 Task: Create a due date automation trigger when advanced on, on the wednesday after a card is due add fields without custom field "Resume" set to a date not in this month at 11:00 AM.
Action: Mouse moved to (939, 71)
Screenshot: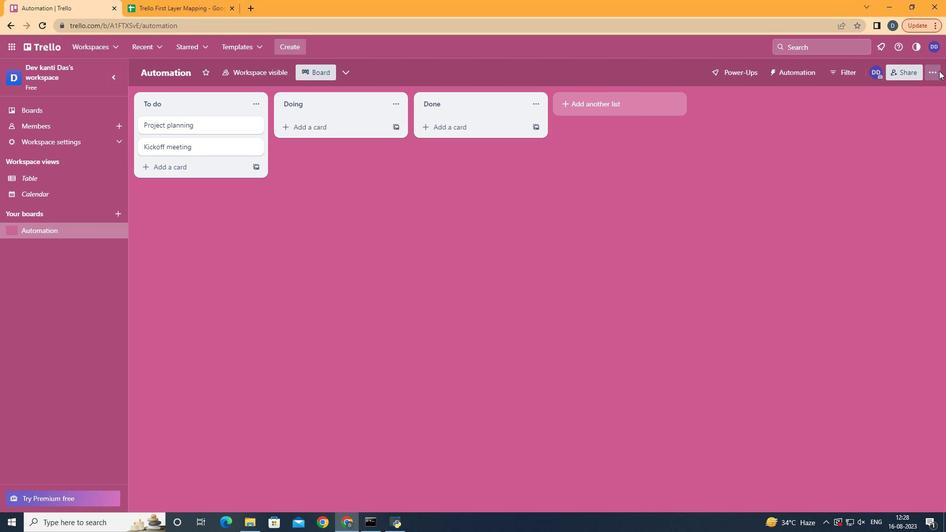 
Action: Mouse pressed left at (939, 71)
Screenshot: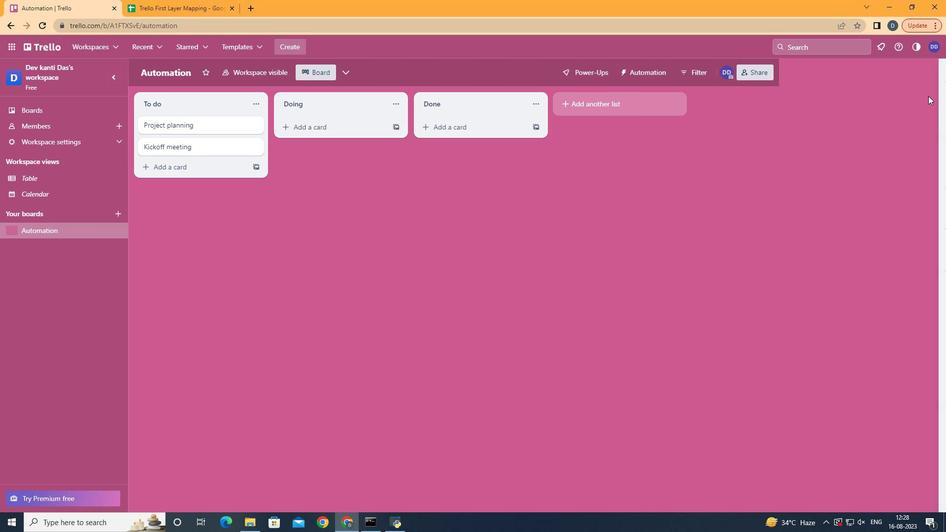 
Action: Mouse moved to (881, 203)
Screenshot: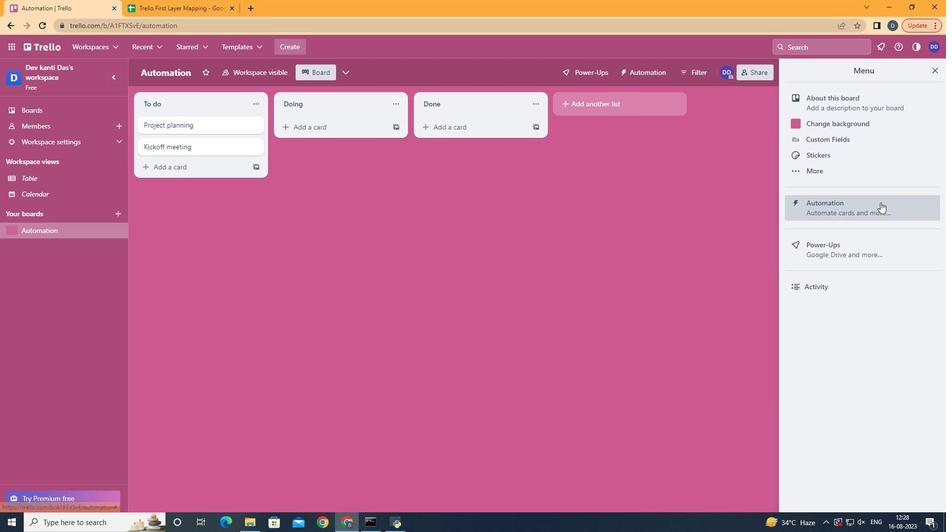 
Action: Mouse pressed left at (881, 203)
Screenshot: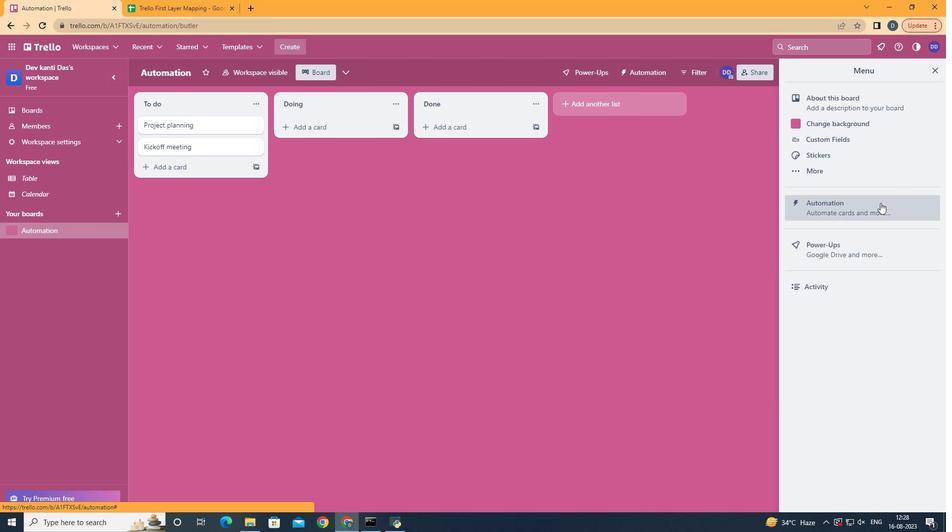
Action: Mouse moved to (206, 199)
Screenshot: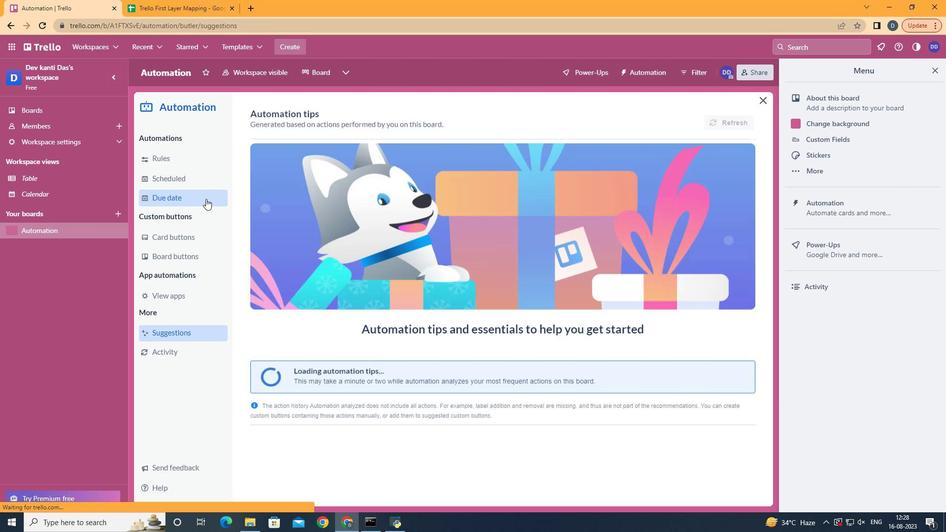 
Action: Mouse pressed left at (206, 199)
Screenshot: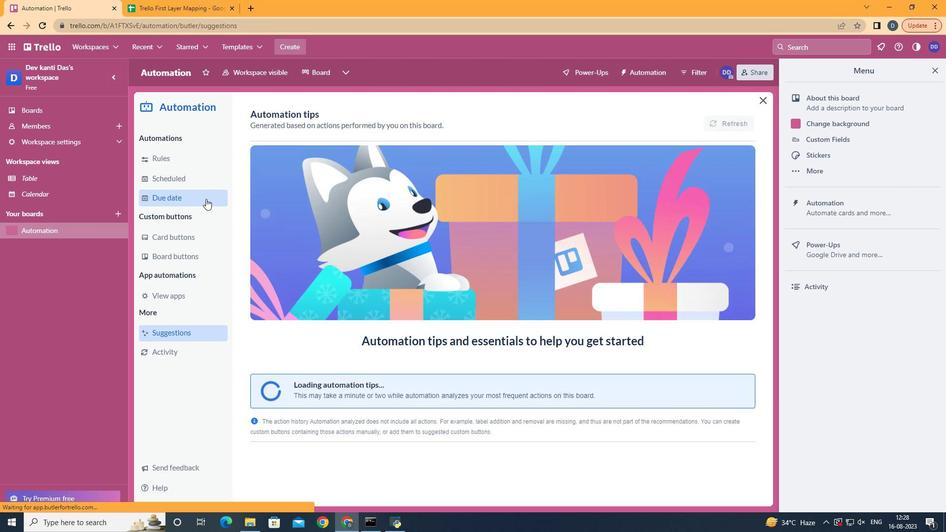 
Action: Mouse moved to (694, 119)
Screenshot: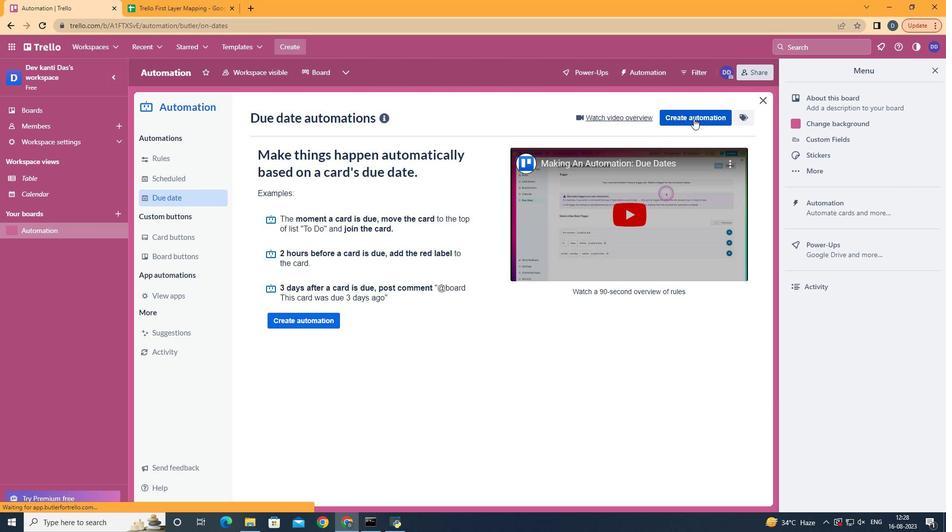 
Action: Mouse pressed left at (694, 119)
Screenshot: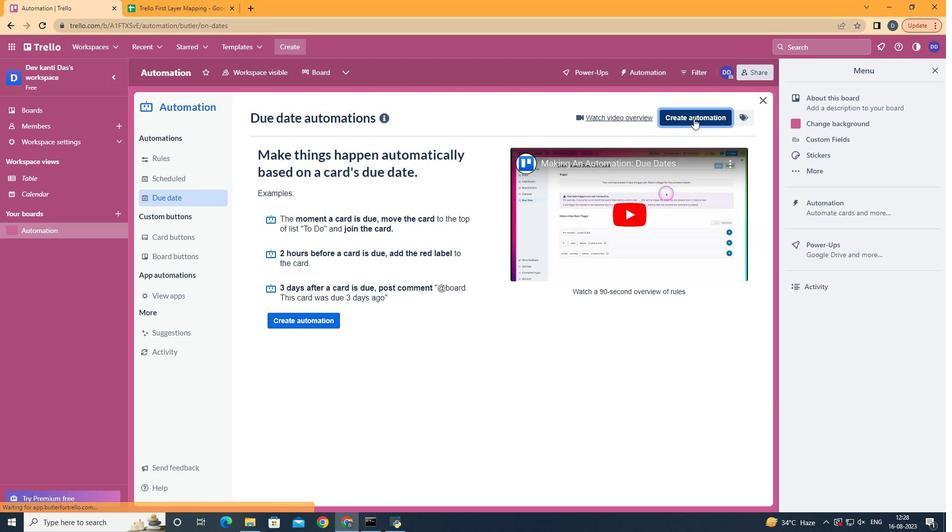 
Action: Mouse moved to (509, 213)
Screenshot: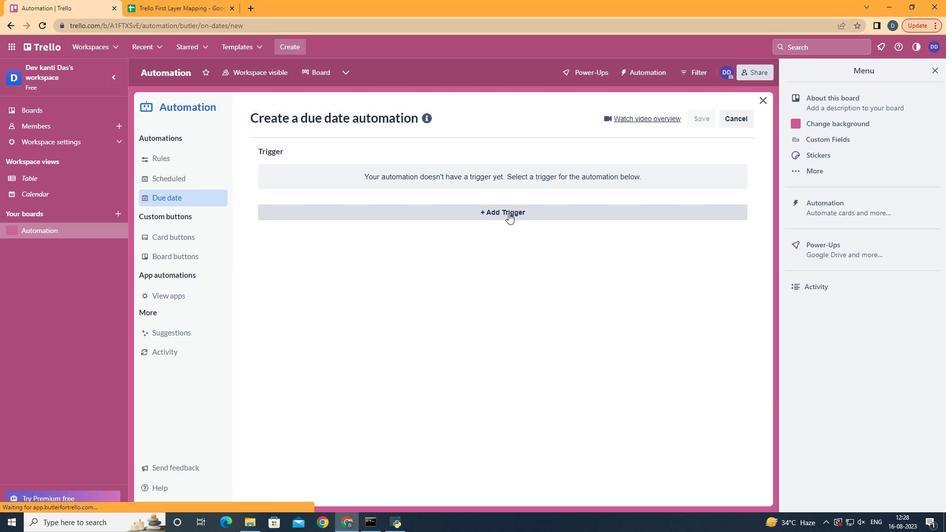
Action: Mouse pressed left at (509, 213)
Screenshot: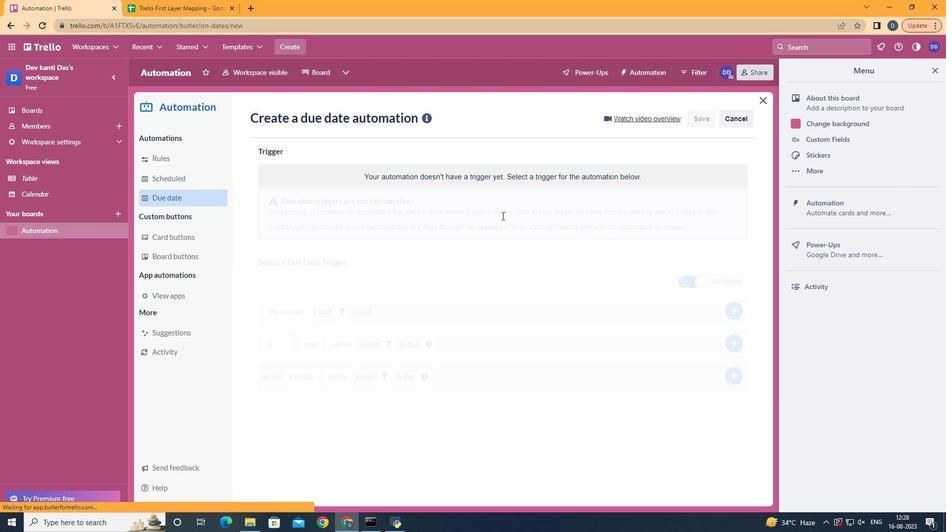 
Action: Mouse moved to (334, 294)
Screenshot: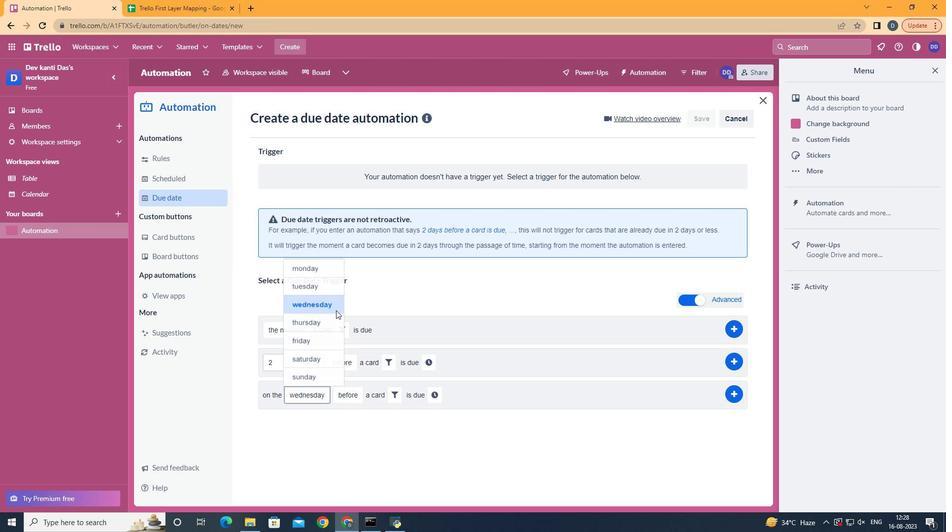 
Action: Mouse pressed left at (334, 294)
Screenshot: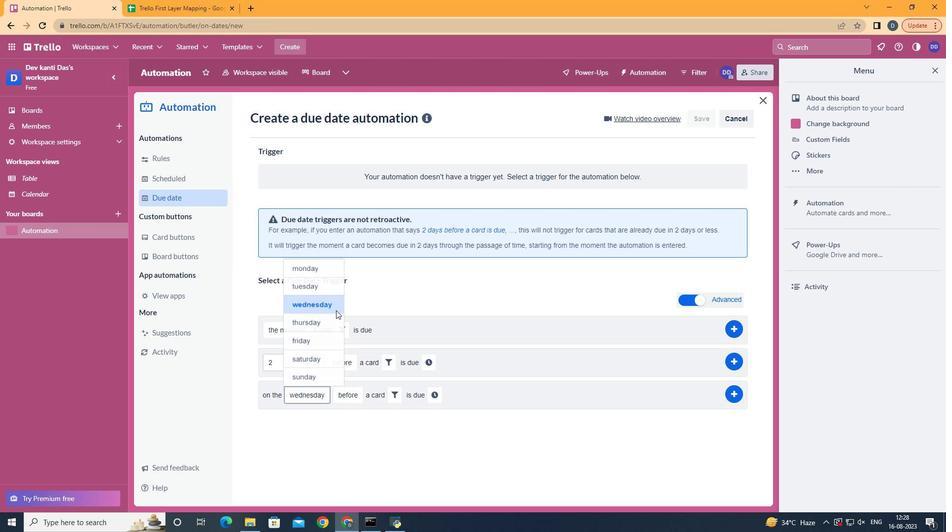 
Action: Mouse moved to (363, 431)
Screenshot: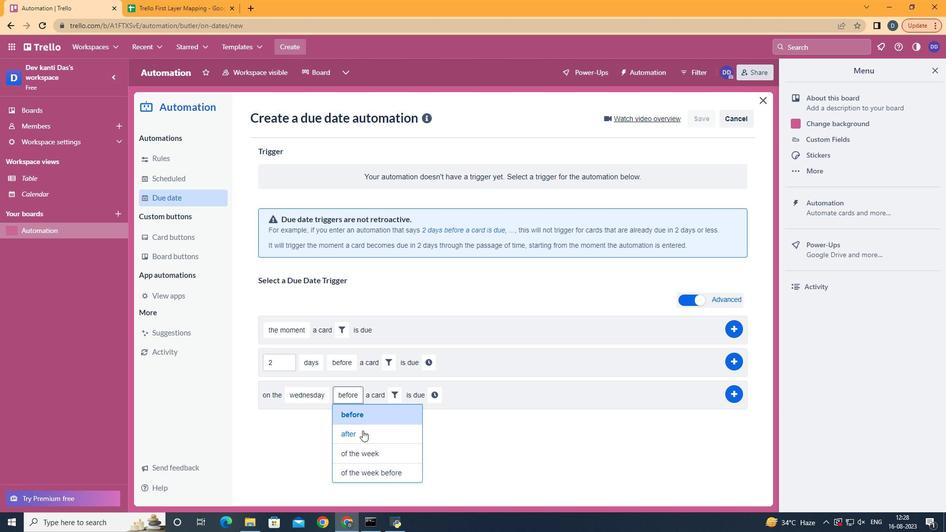 
Action: Mouse pressed left at (363, 431)
Screenshot: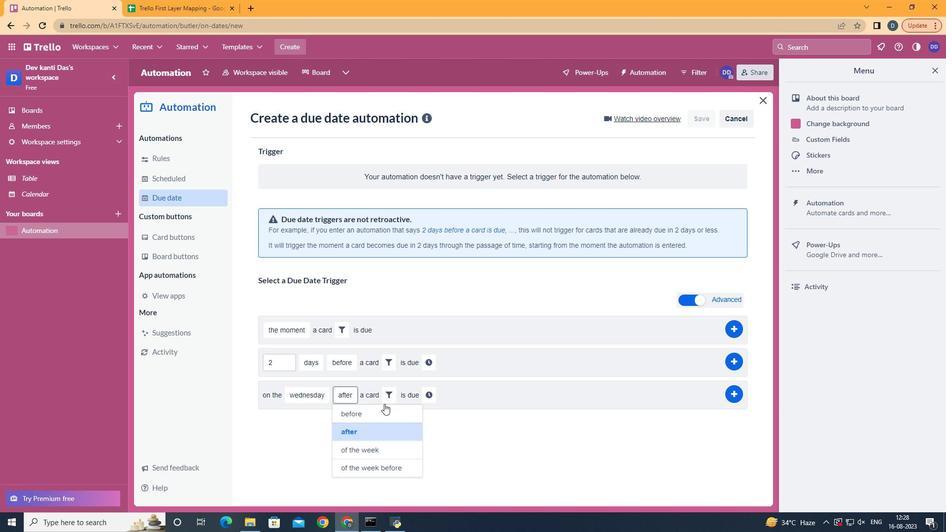 
Action: Mouse moved to (384, 400)
Screenshot: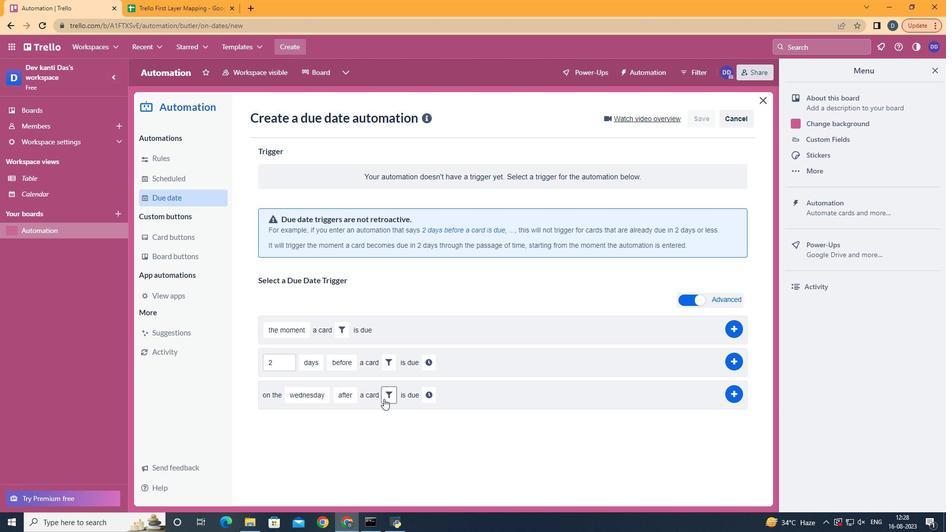 
Action: Mouse pressed left at (384, 400)
Screenshot: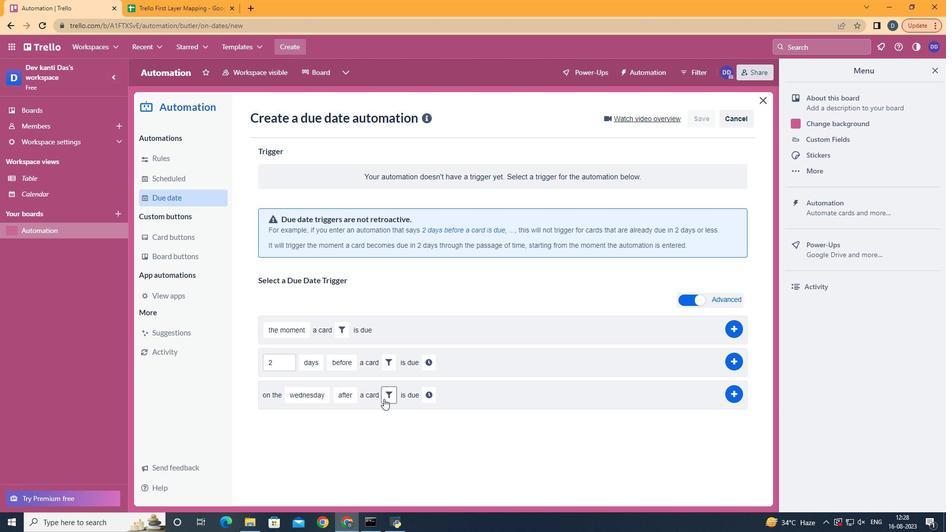 
Action: Mouse moved to (560, 422)
Screenshot: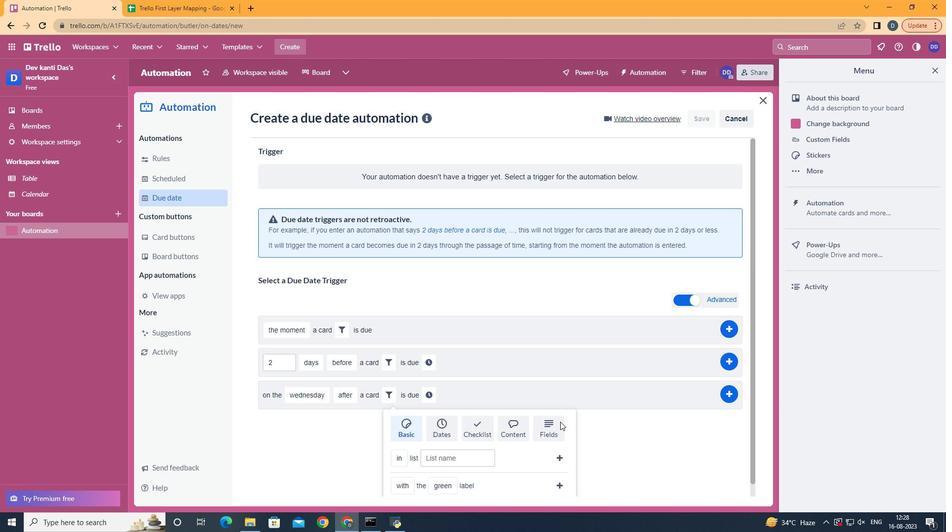 
Action: Mouse pressed left at (560, 422)
Screenshot: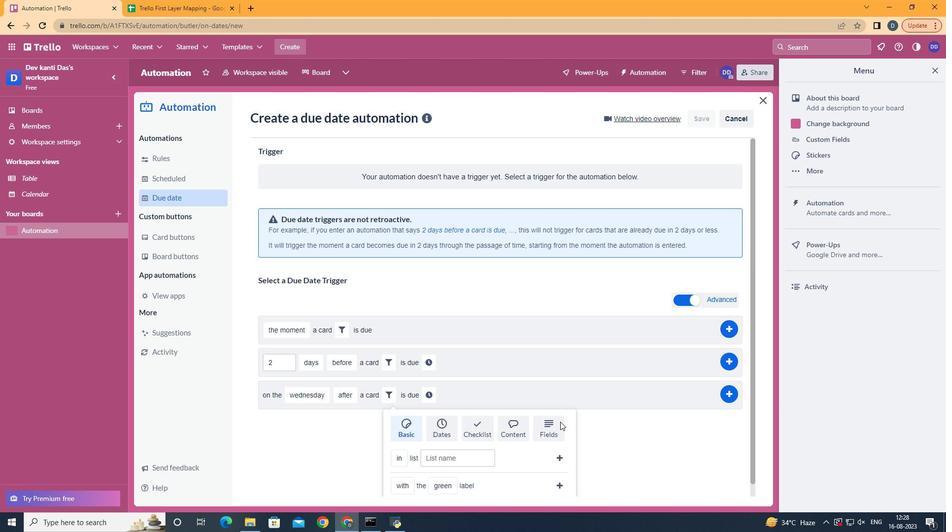 
Action: Mouse scrolled (560, 421) with delta (0, 0)
Screenshot: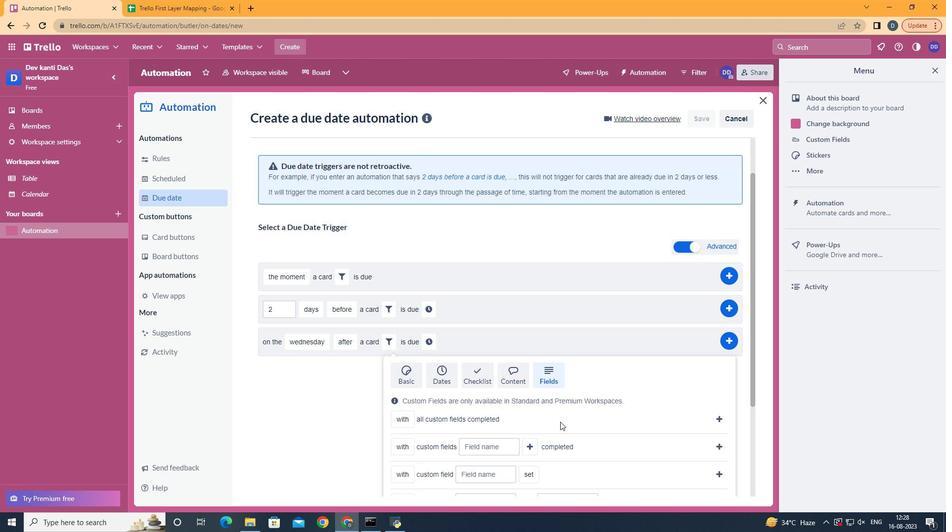 
Action: Mouse scrolled (560, 421) with delta (0, 0)
Screenshot: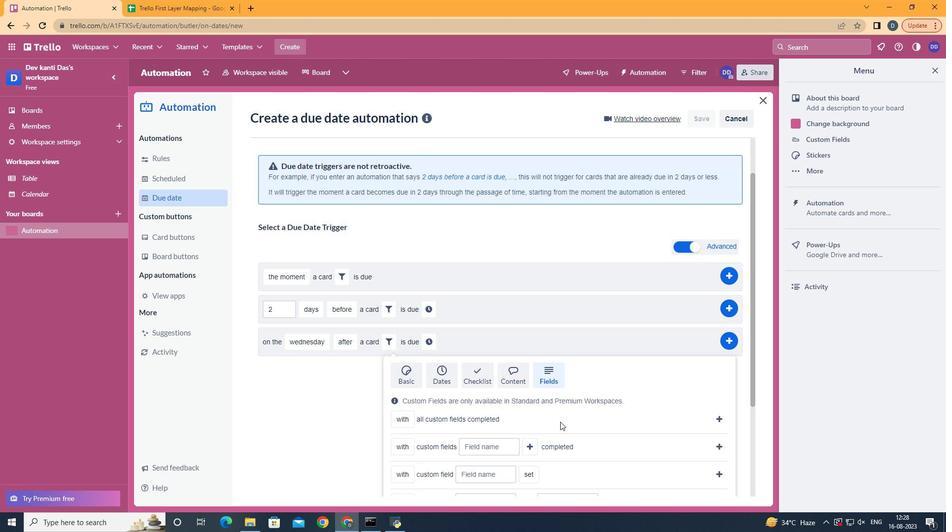 
Action: Mouse scrolled (560, 421) with delta (0, 0)
Screenshot: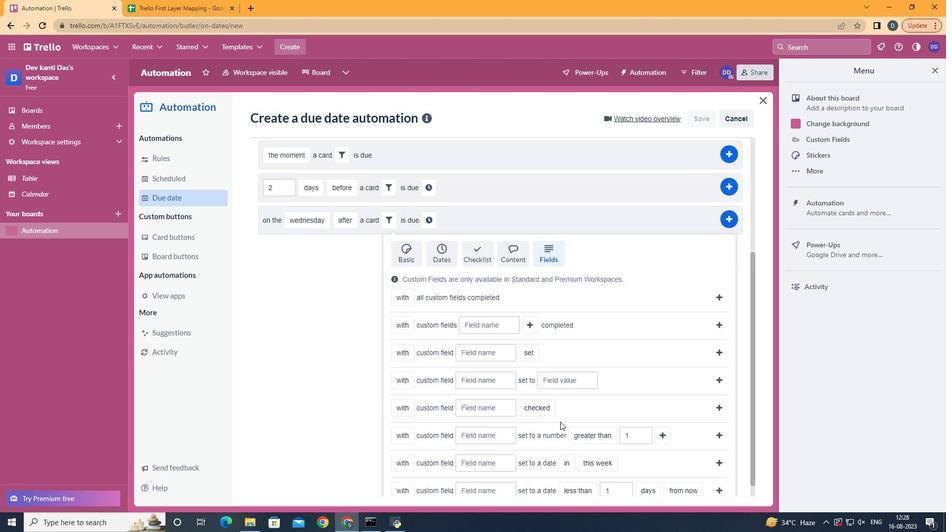 
Action: Mouse scrolled (560, 421) with delta (0, 0)
Screenshot: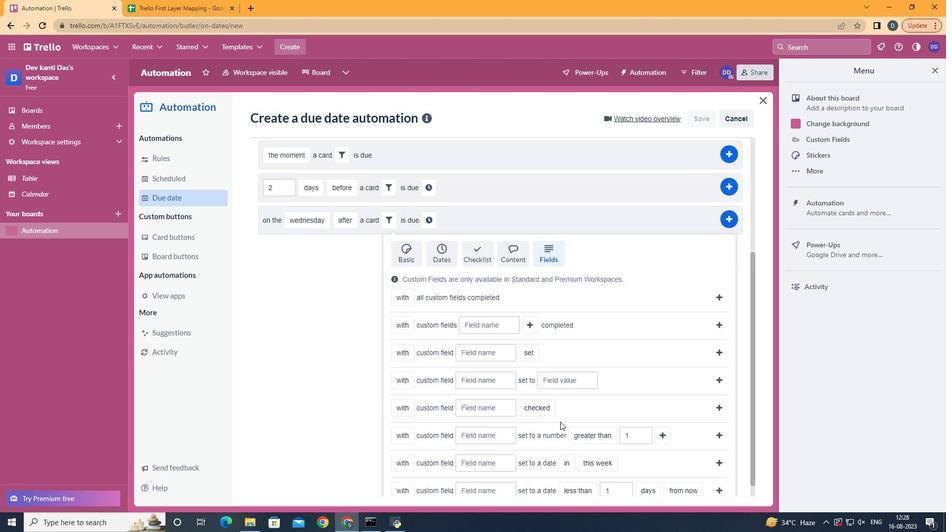 
Action: Mouse scrolled (560, 421) with delta (0, 0)
Screenshot: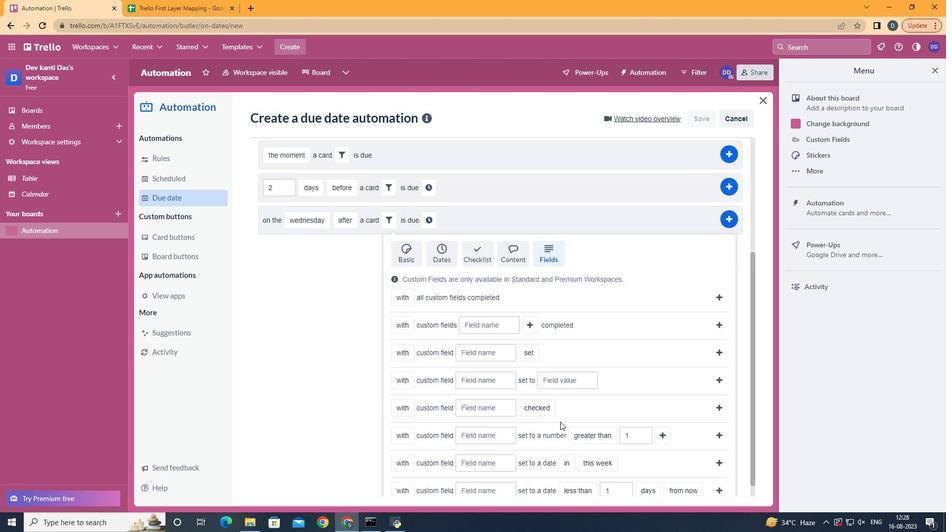 
Action: Mouse moved to (419, 482)
Screenshot: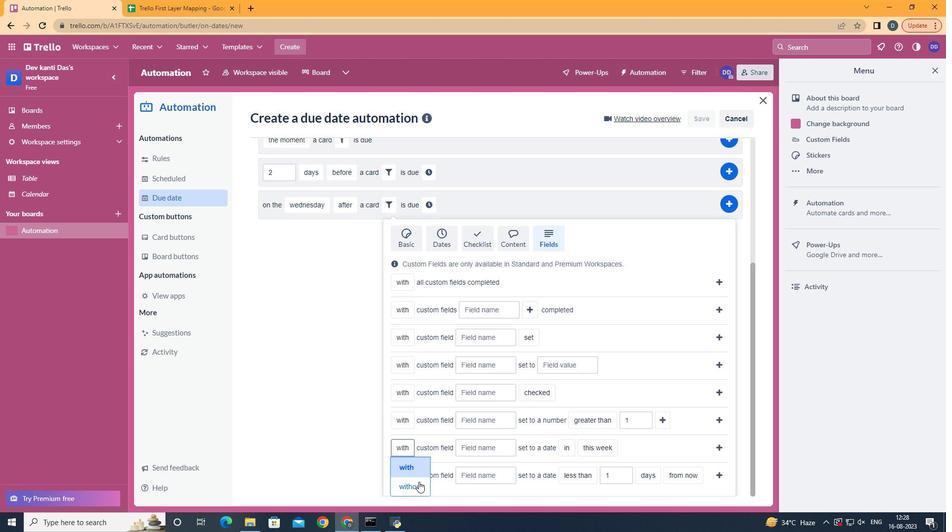 
Action: Mouse pressed left at (419, 482)
Screenshot: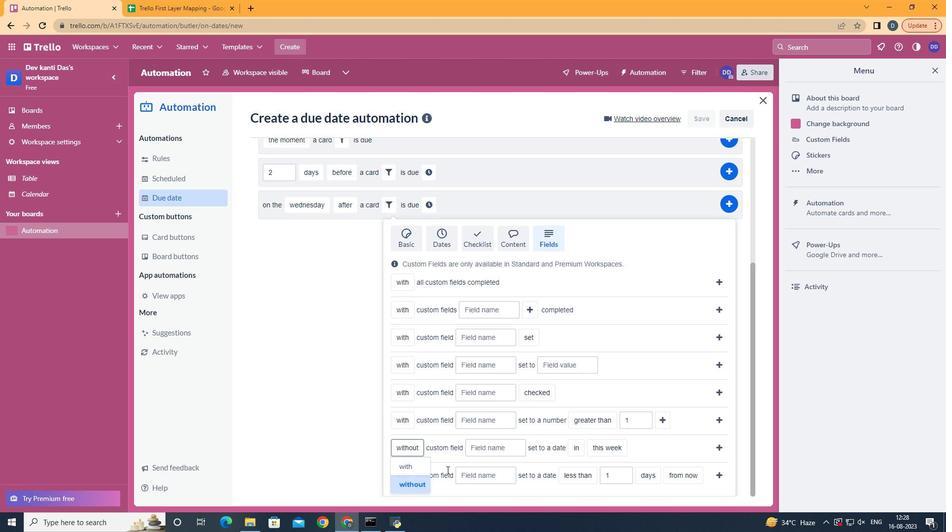 
Action: Mouse moved to (492, 446)
Screenshot: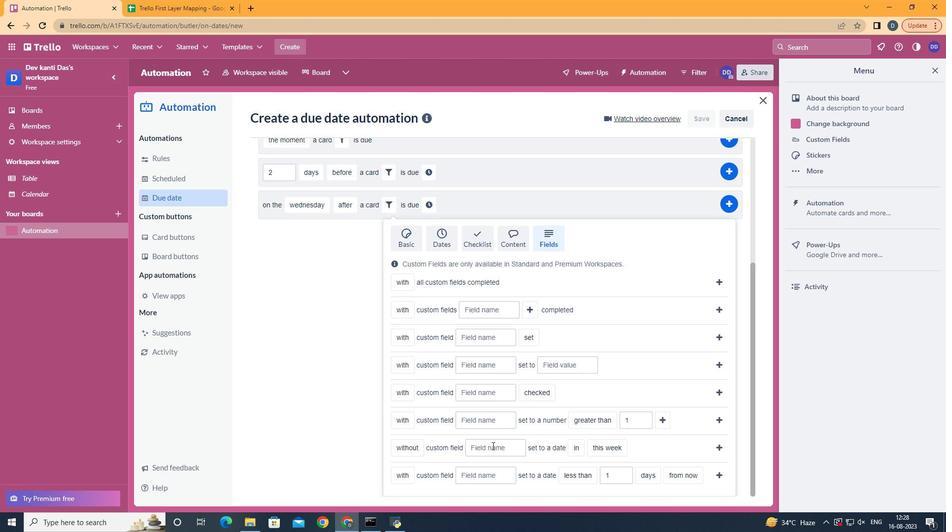 
Action: Mouse pressed left at (492, 446)
Screenshot: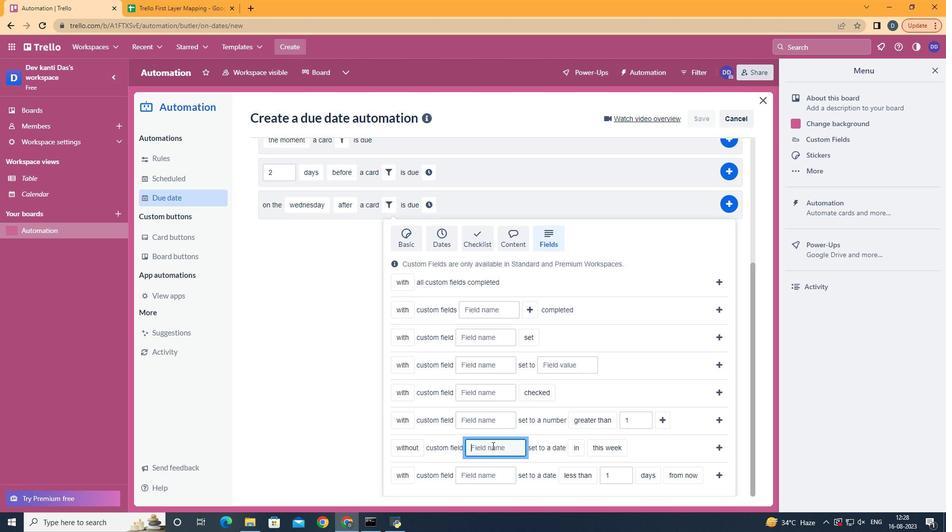 
Action: Key pressed <Key.shift><Key.shift><Key.shift>Resume
Screenshot: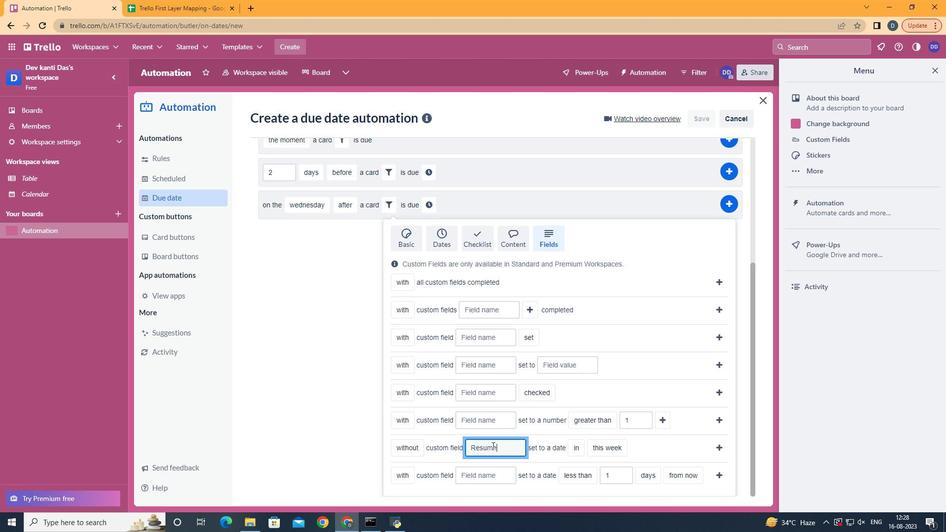 
Action: Mouse moved to (580, 484)
Screenshot: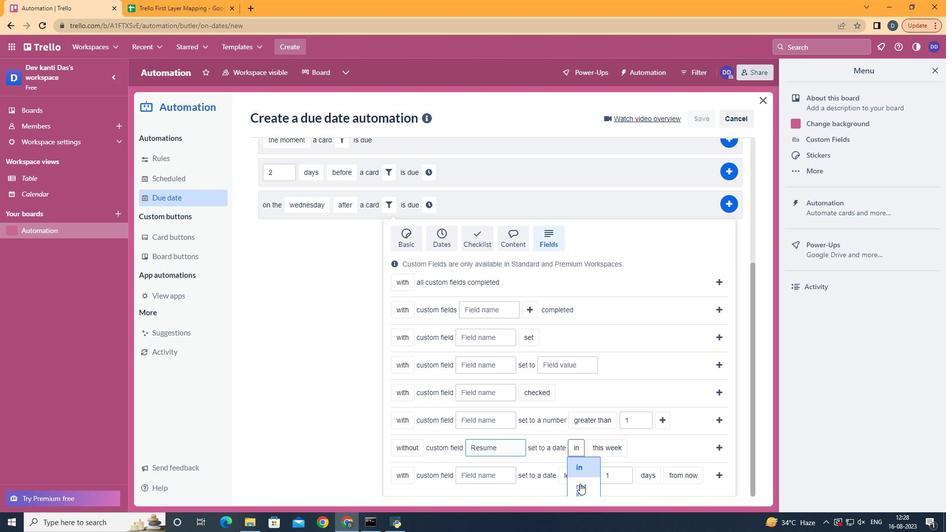 
Action: Mouse pressed left at (580, 484)
Screenshot: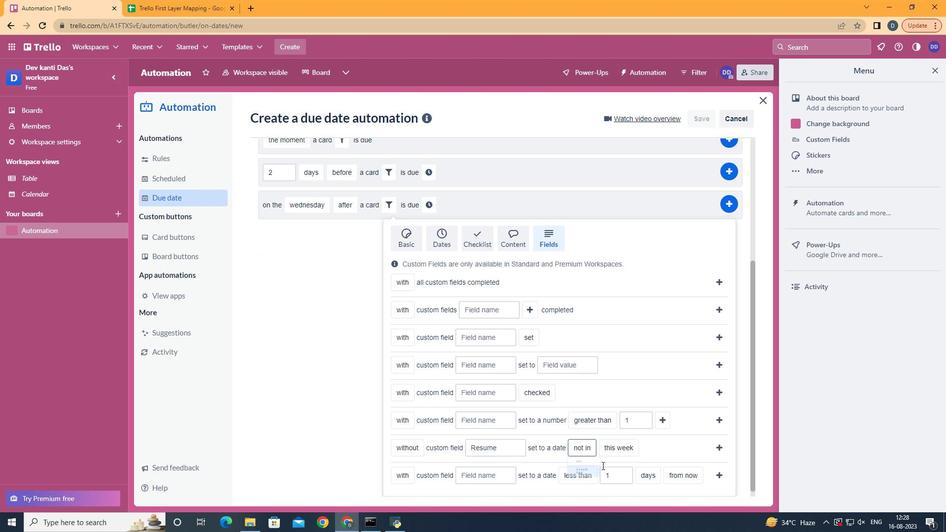 
Action: Mouse moved to (630, 484)
Screenshot: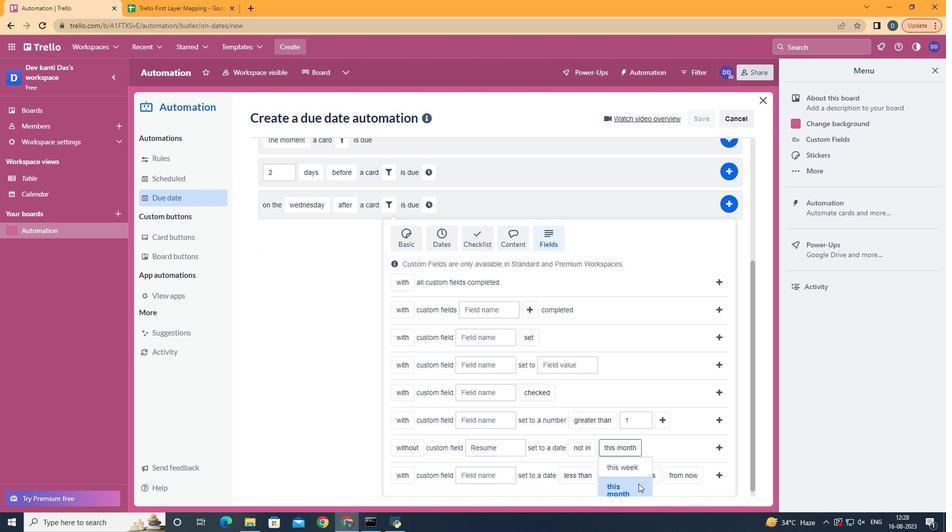 
Action: Mouse pressed left at (630, 484)
Screenshot: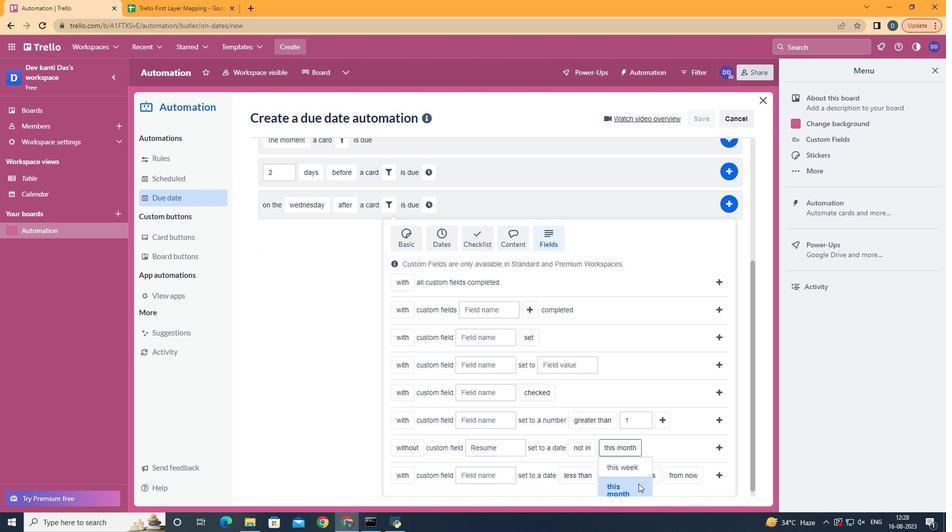 
Action: Mouse moved to (716, 446)
Screenshot: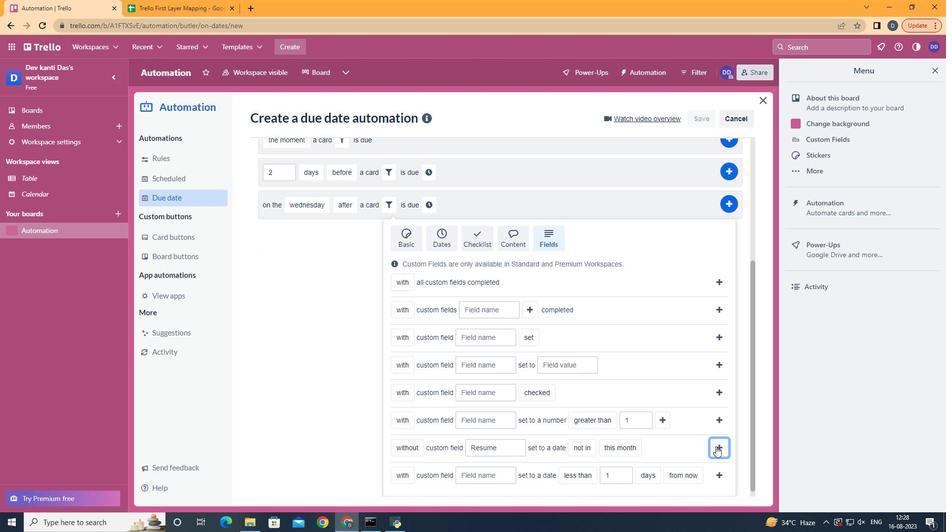 
Action: Mouse pressed left at (716, 446)
Screenshot: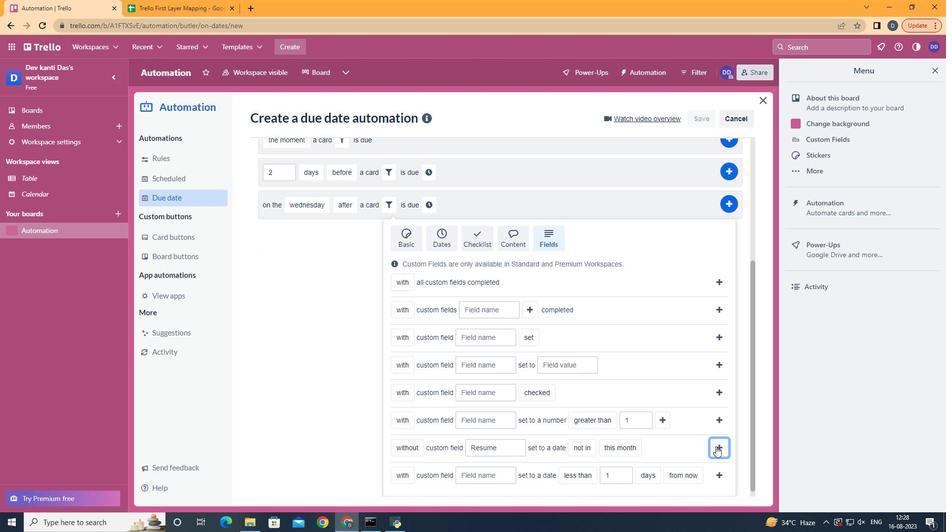 
Action: Mouse moved to (634, 394)
Screenshot: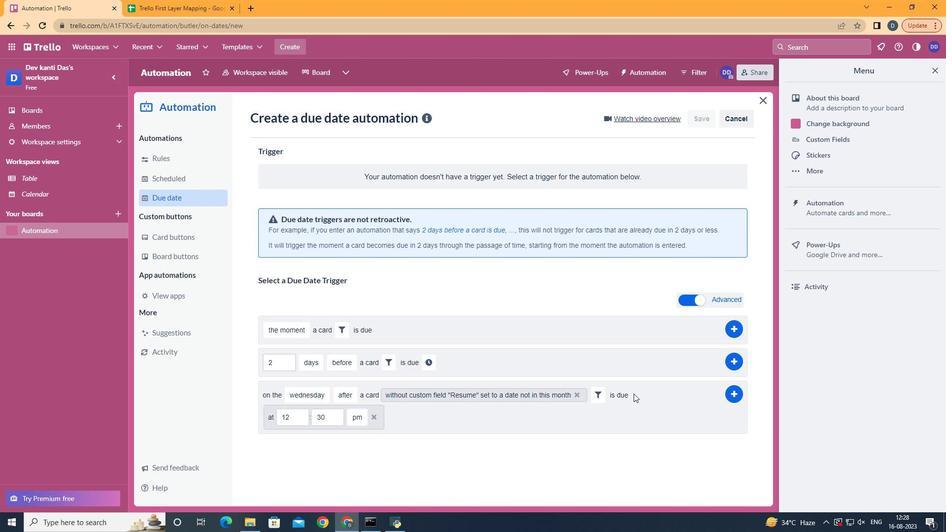 
Action: Mouse pressed left at (634, 394)
Screenshot: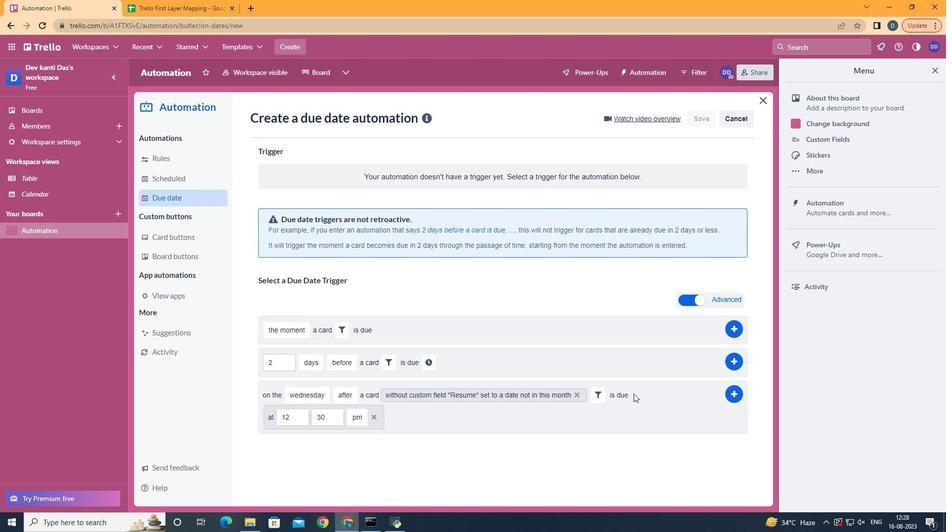 
Action: Mouse moved to (299, 415)
Screenshot: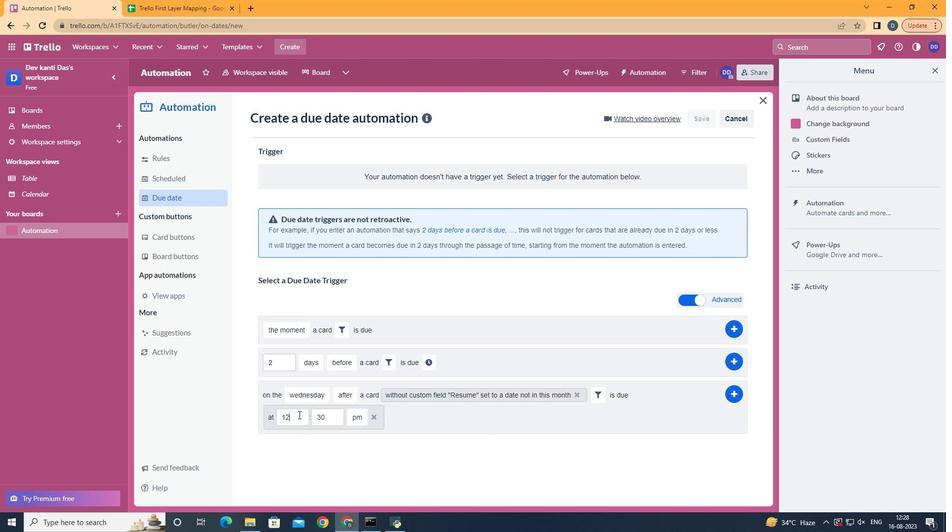 
Action: Mouse pressed left at (299, 415)
Screenshot: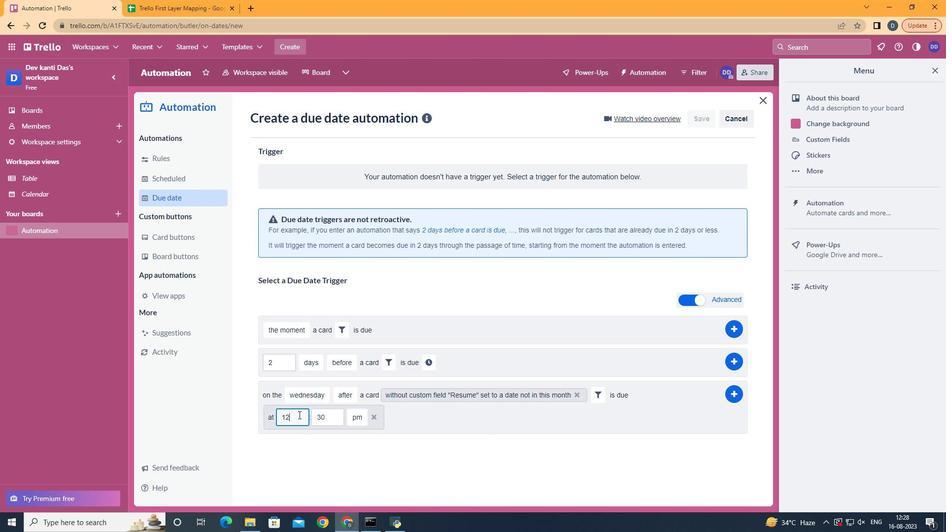 
Action: Mouse moved to (298, 415)
Screenshot: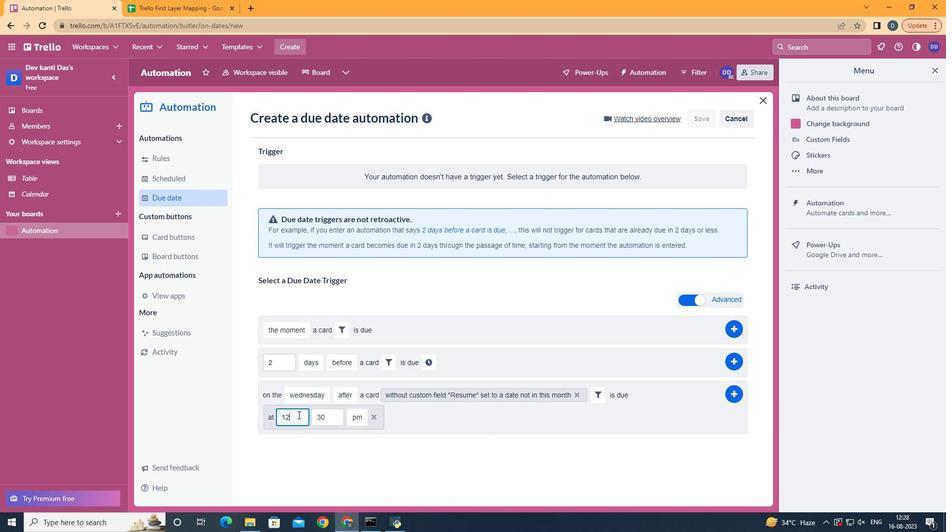 
Action: Key pressed <Key.backspace>1
Screenshot: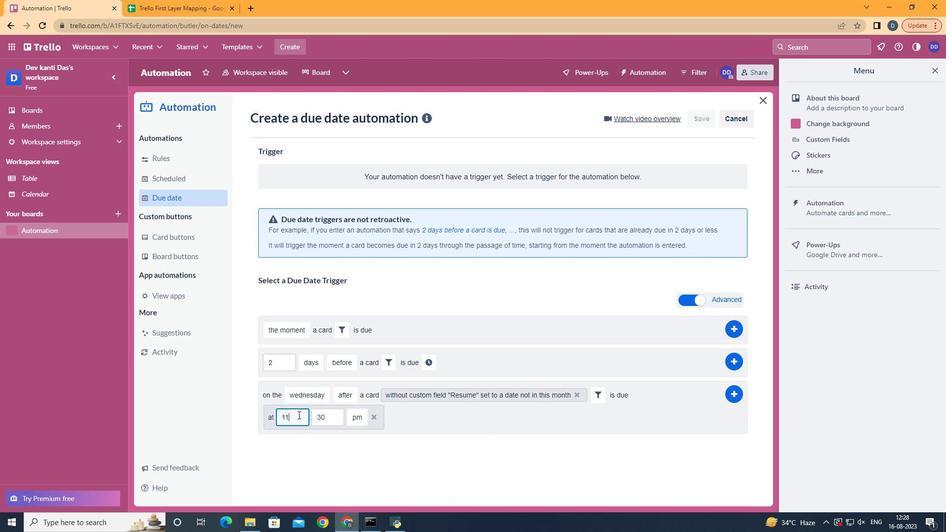 
Action: Mouse moved to (330, 427)
Screenshot: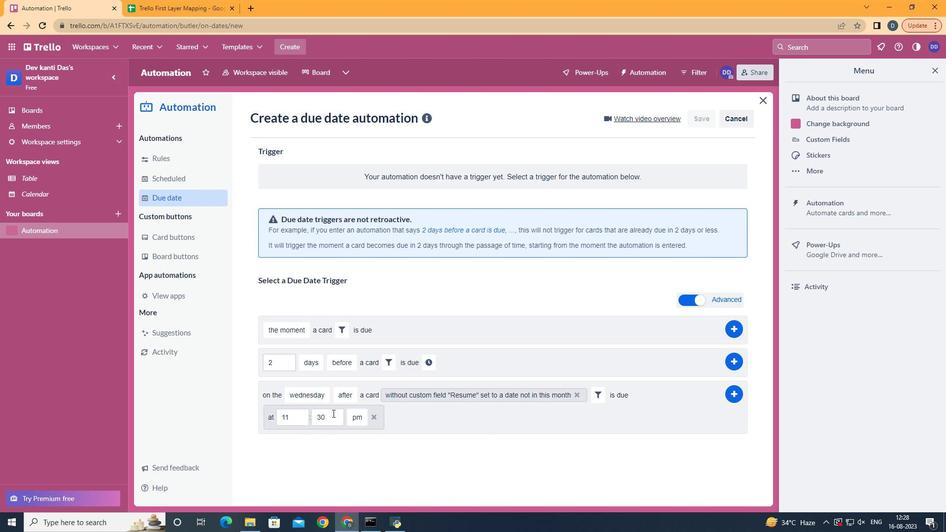 
Action: Mouse pressed left at (330, 427)
Screenshot: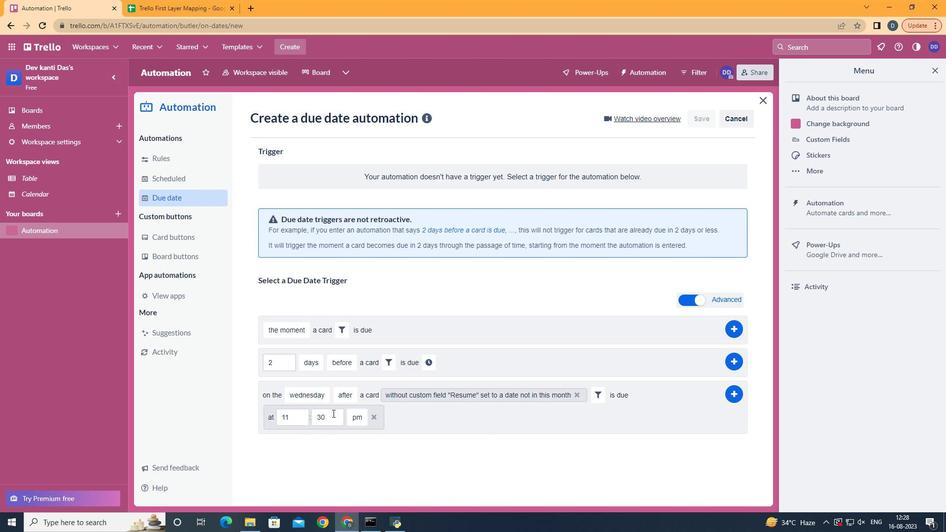 
Action: Mouse moved to (333, 412)
Screenshot: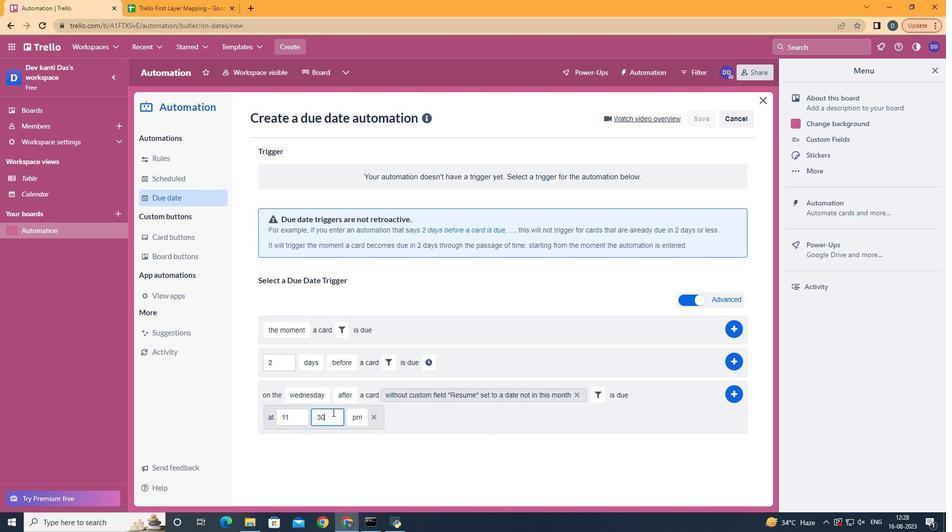 
Action: Mouse pressed left at (333, 412)
Screenshot: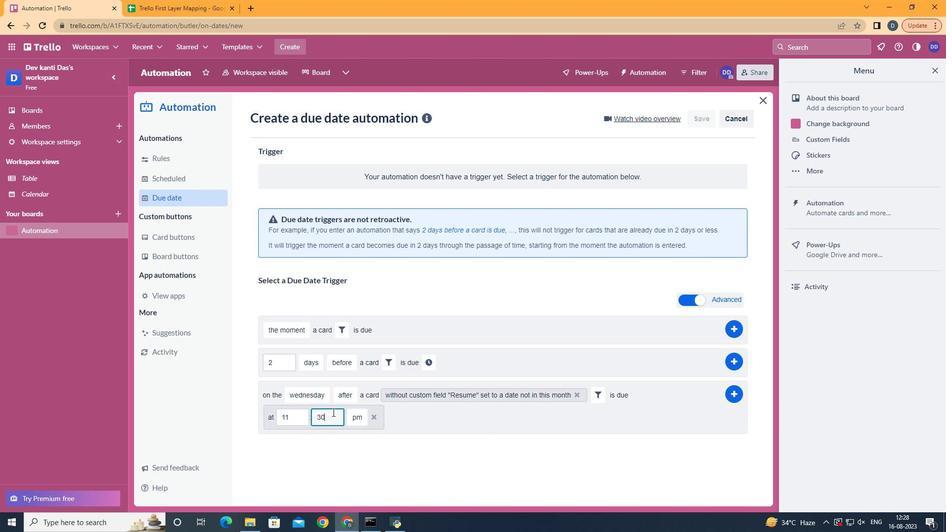 
Action: Key pressed <Key.backspace><Key.backspace>00
Screenshot: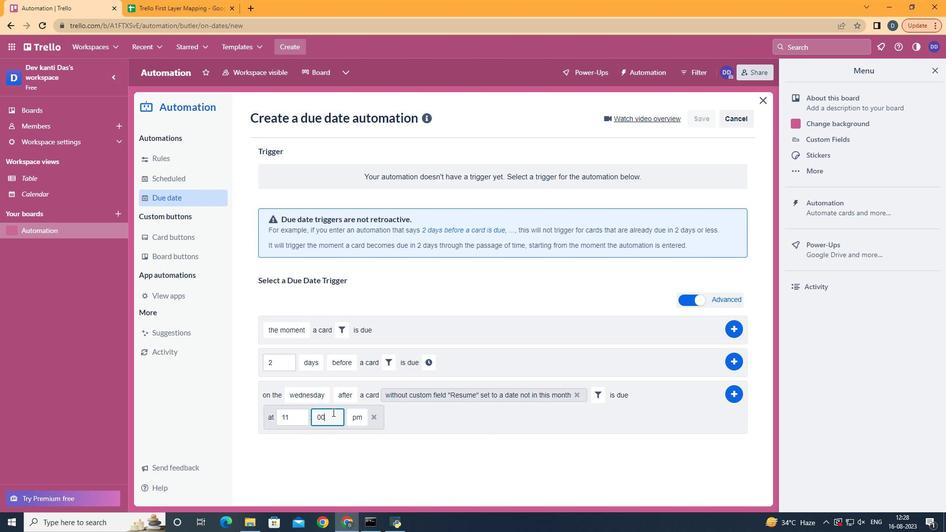 
Action: Mouse moved to (360, 435)
Screenshot: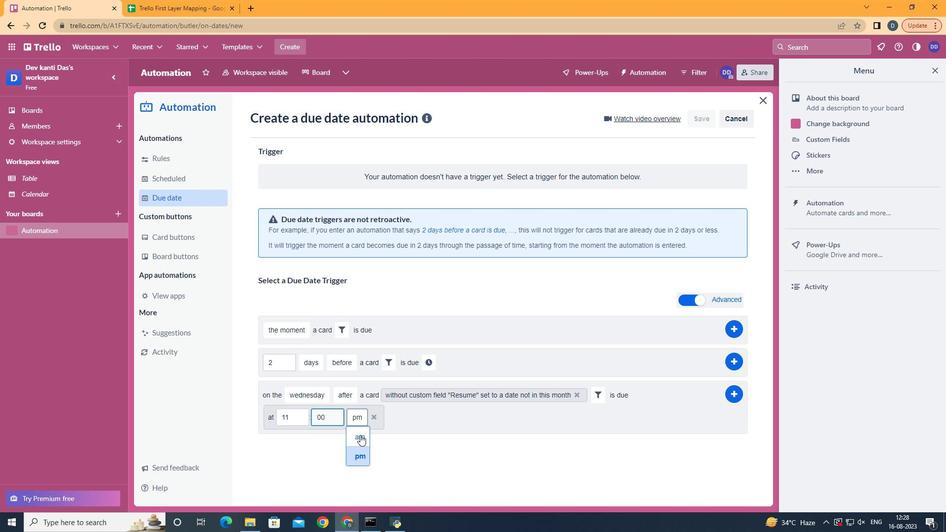 
Action: Mouse pressed left at (360, 435)
Screenshot: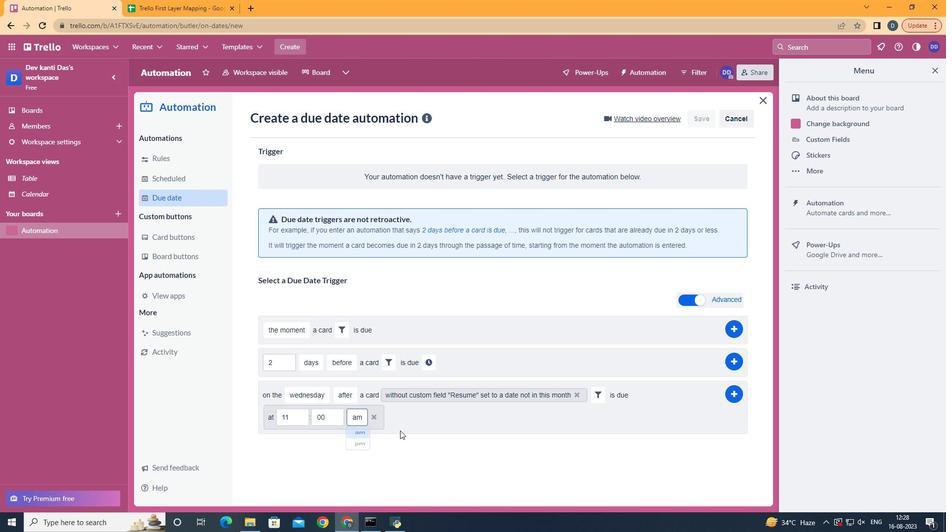
Action: Mouse moved to (729, 398)
Screenshot: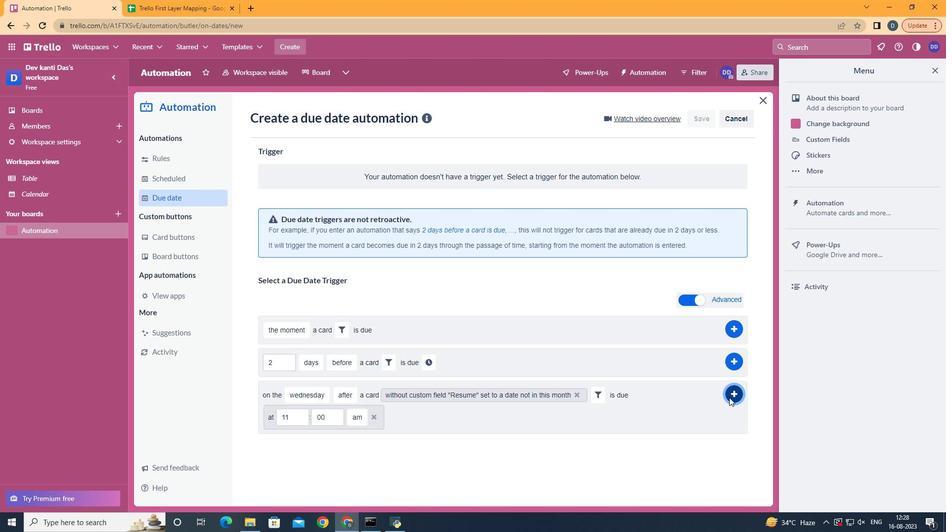 
Action: Mouse pressed left at (729, 398)
Screenshot: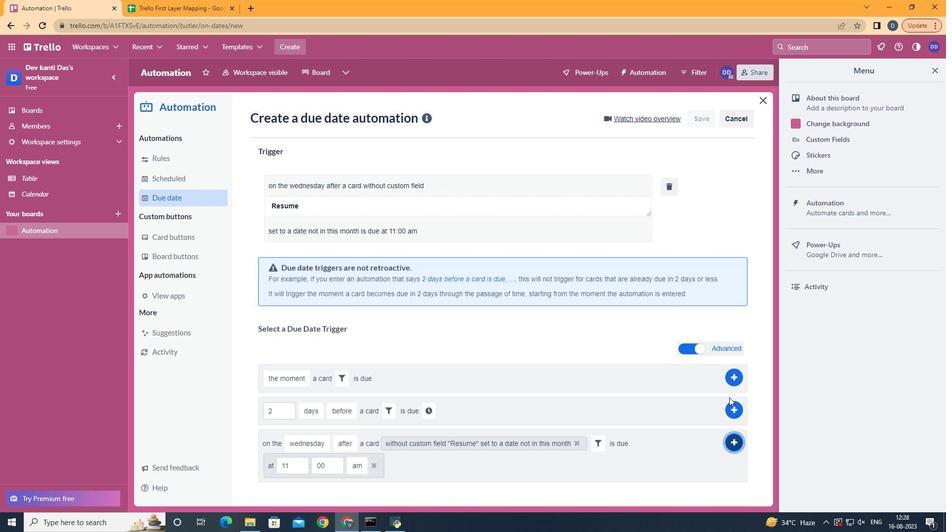 
